 Task: Create a section DevOps Drive and in the section, add a milestone Data Retention in the project ArchBridge
Action: Mouse moved to (24, 418)
Screenshot: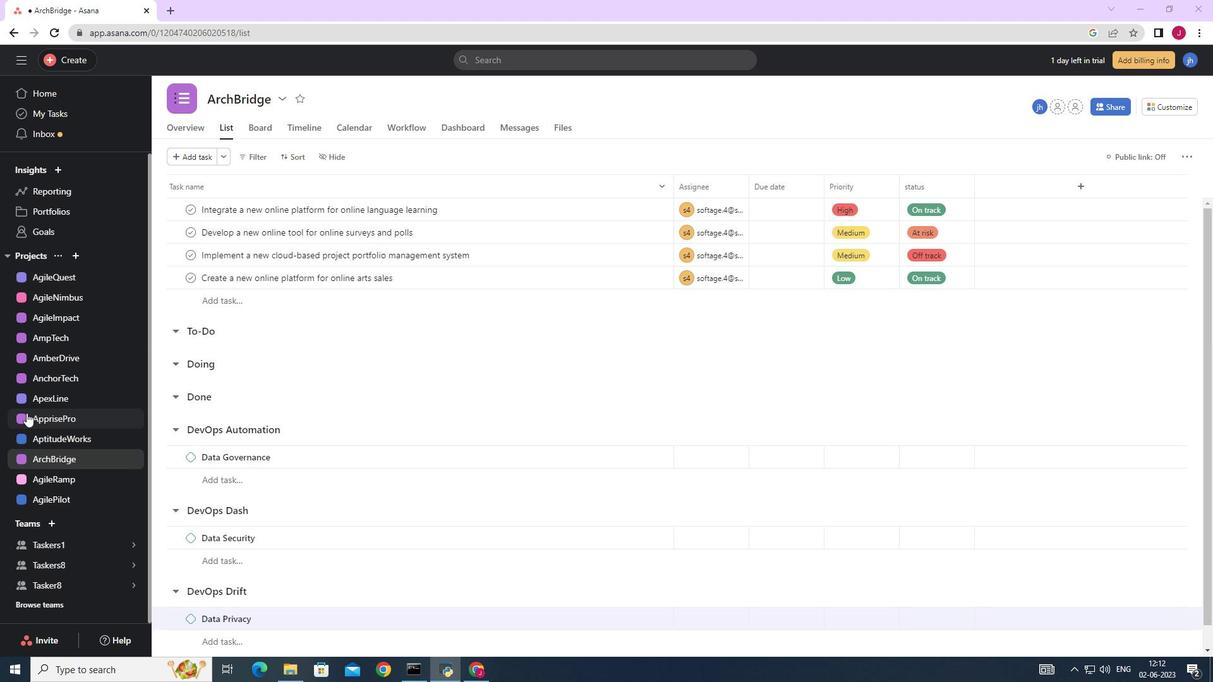 
Action: Mouse scrolled (24, 417) with delta (0, 0)
Screenshot: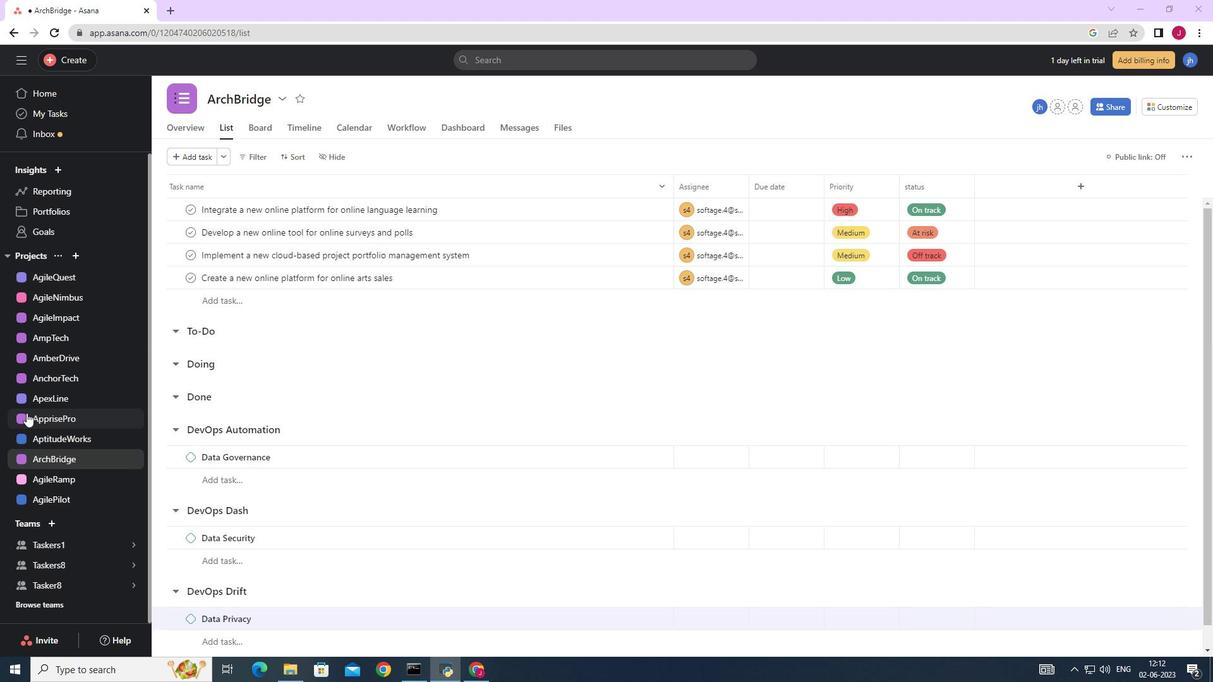 
Action: Mouse moved to (42, 441)
Screenshot: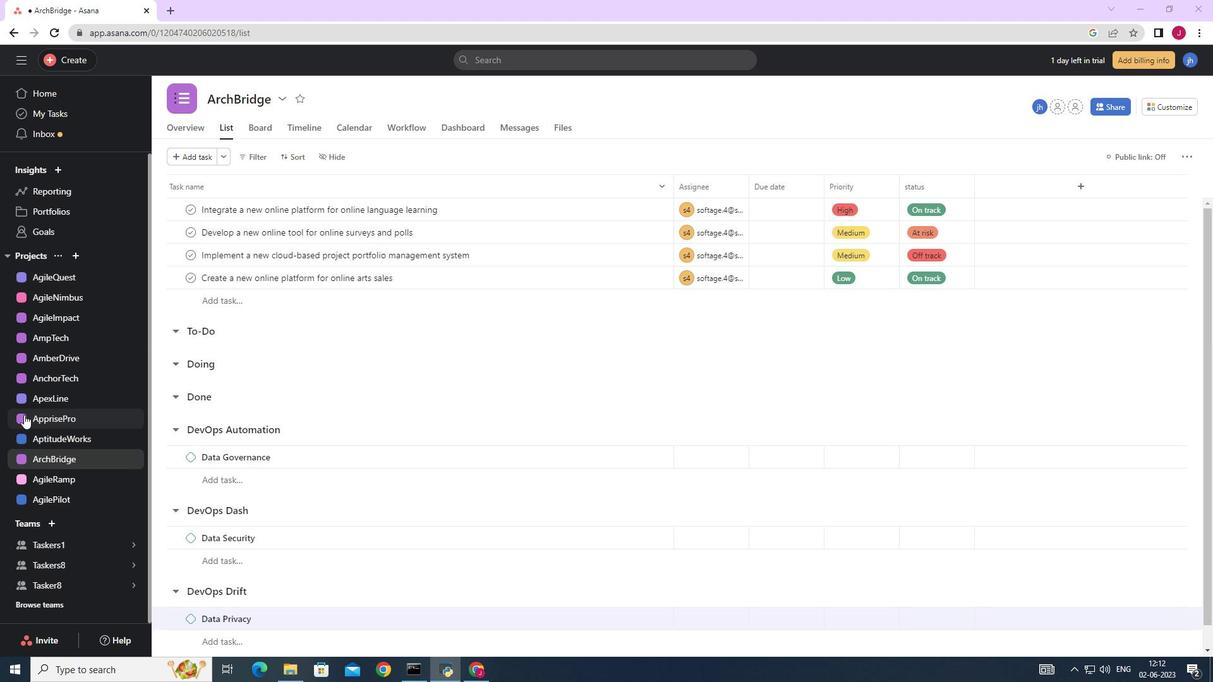 
Action: Mouse scrolled (42, 440) with delta (0, 0)
Screenshot: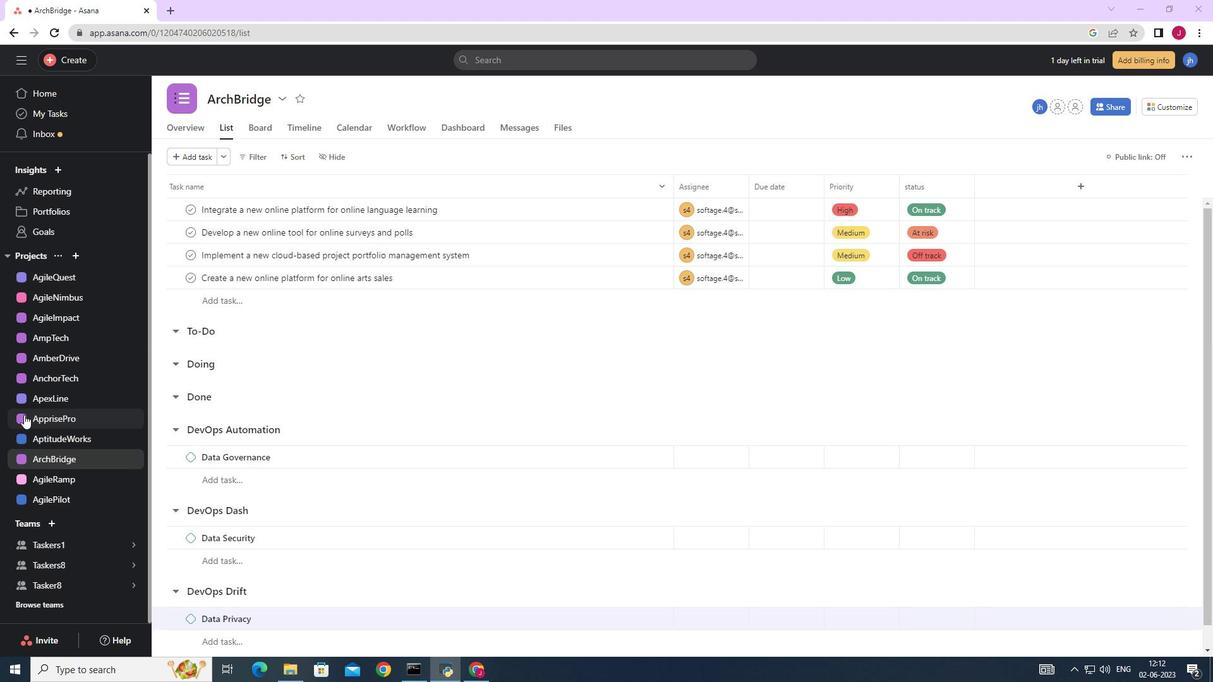 
Action: Mouse moved to (123, 473)
Screenshot: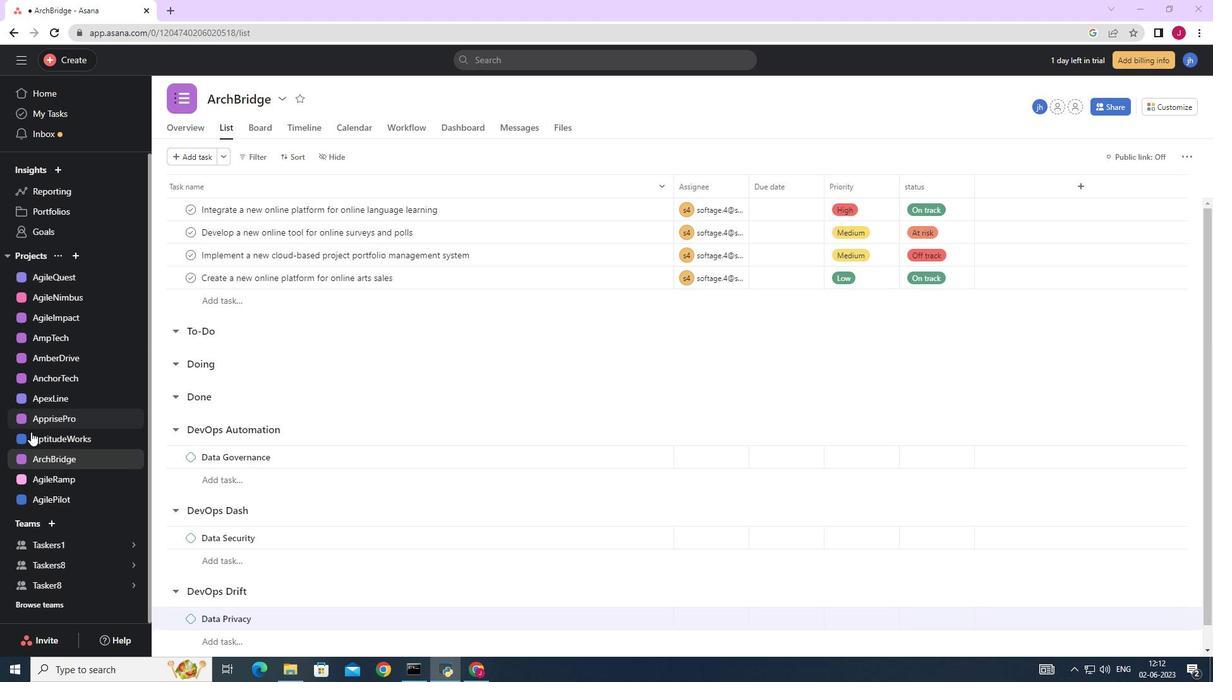 
Action: Mouse scrolled (111, 469) with delta (0, 0)
Screenshot: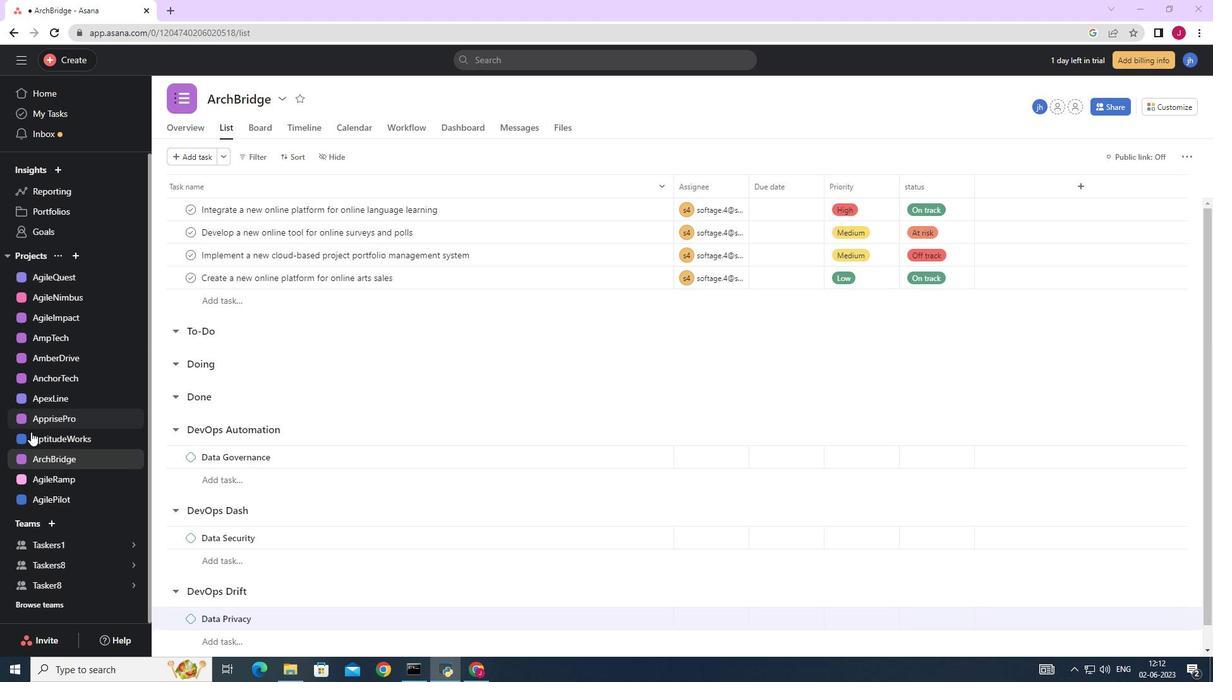 
Action: Mouse moved to (307, 551)
Screenshot: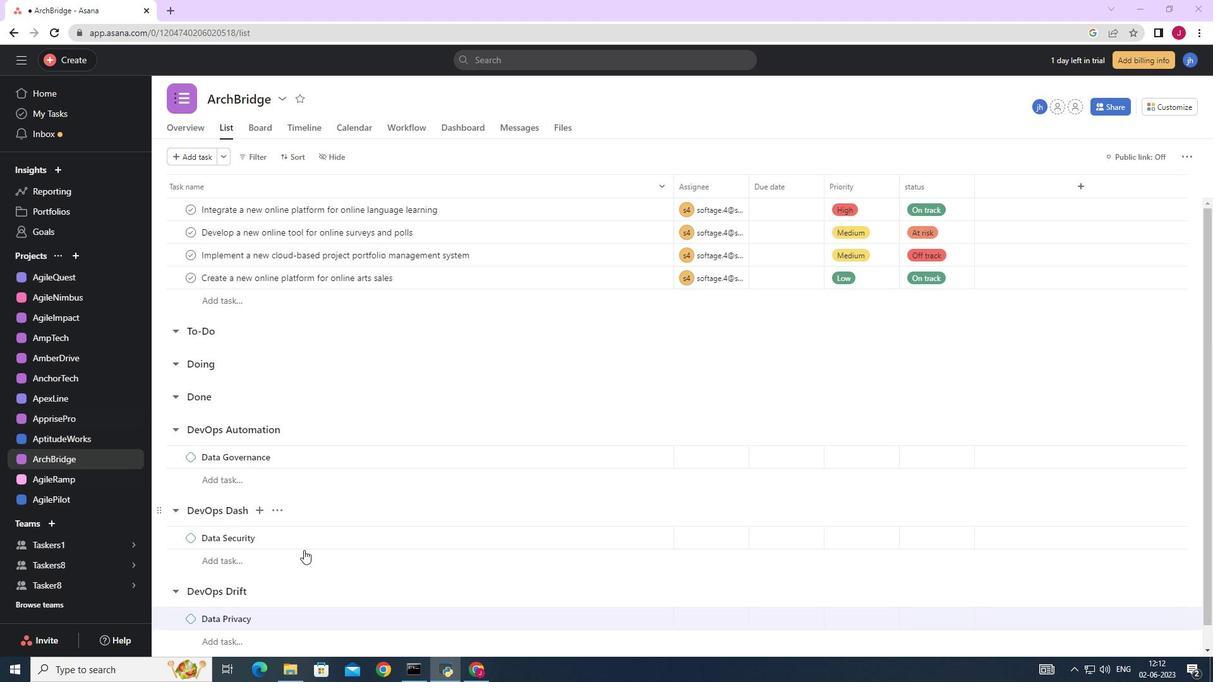 
Action: Mouse scrolled (307, 551) with delta (0, 0)
Screenshot: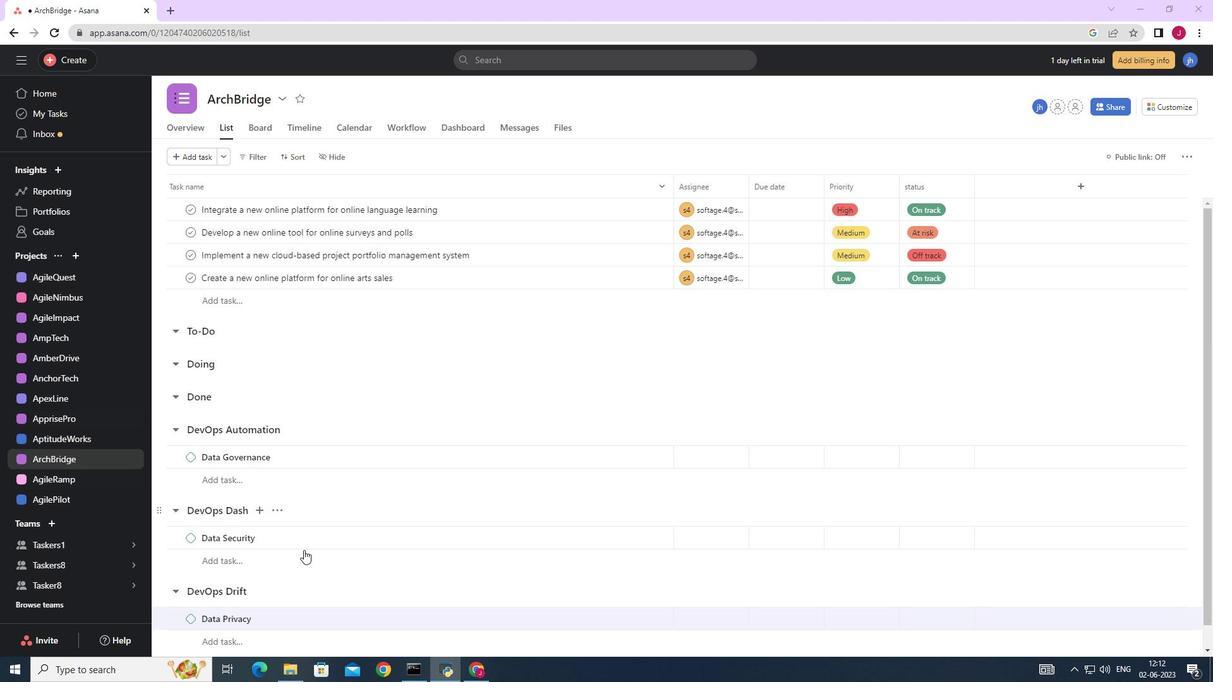
Action: Mouse scrolled (307, 551) with delta (0, 0)
Screenshot: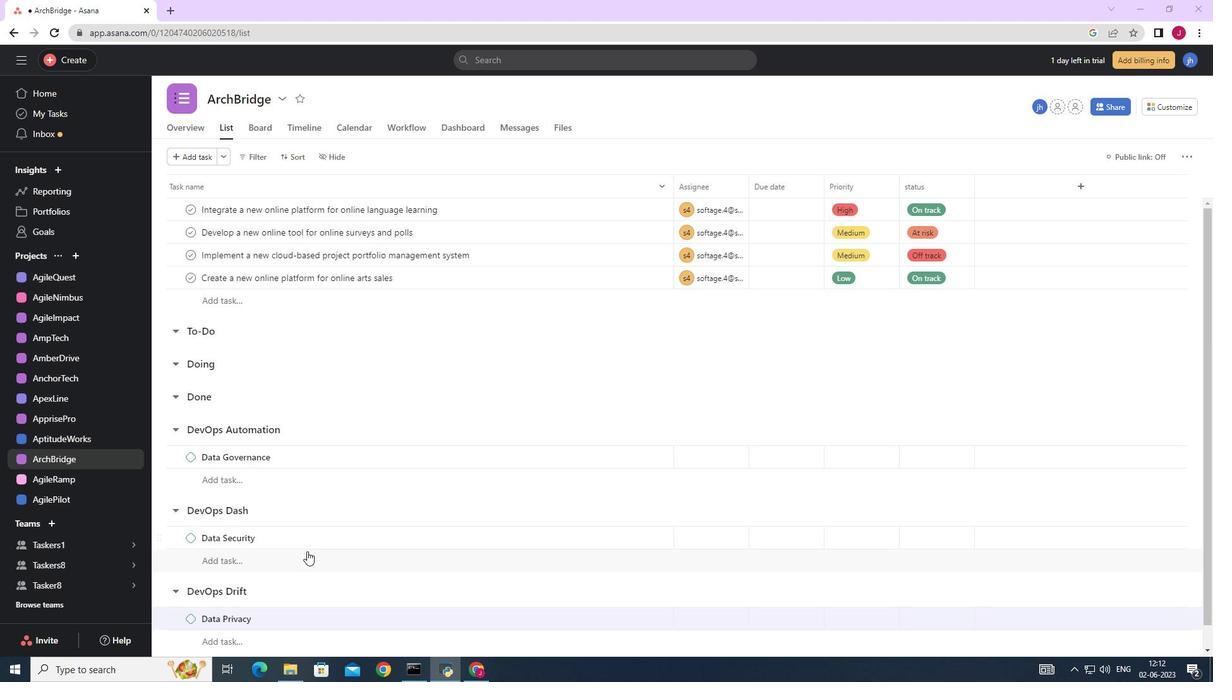 
Action: Mouse scrolled (307, 551) with delta (0, 0)
Screenshot: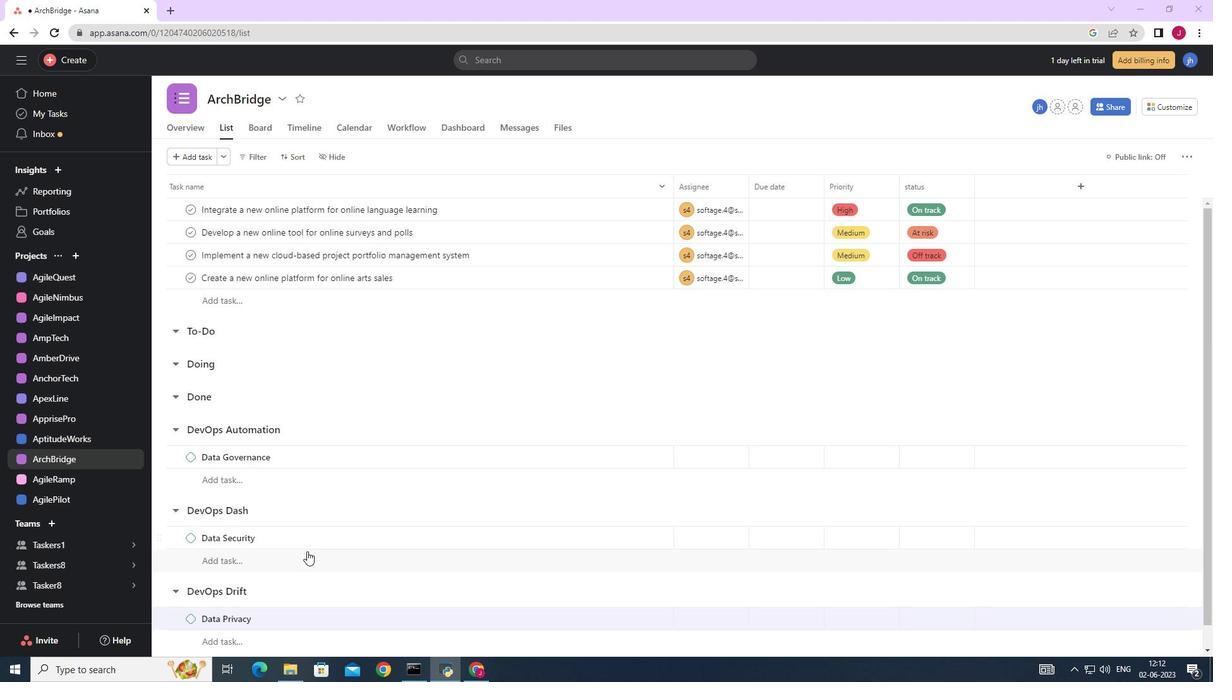 
Action: Mouse scrolled (307, 551) with delta (0, 0)
Screenshot: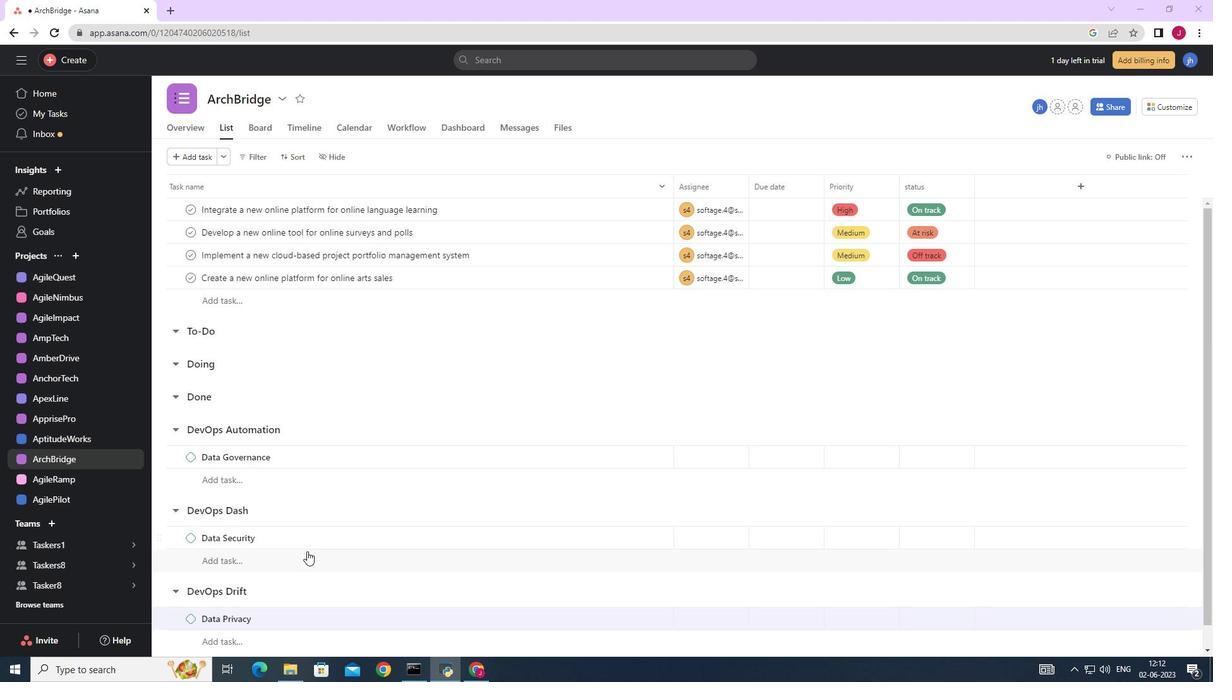 
Action: Mouse scrolled (307, 551) with delta (0, 0)
Screenshot: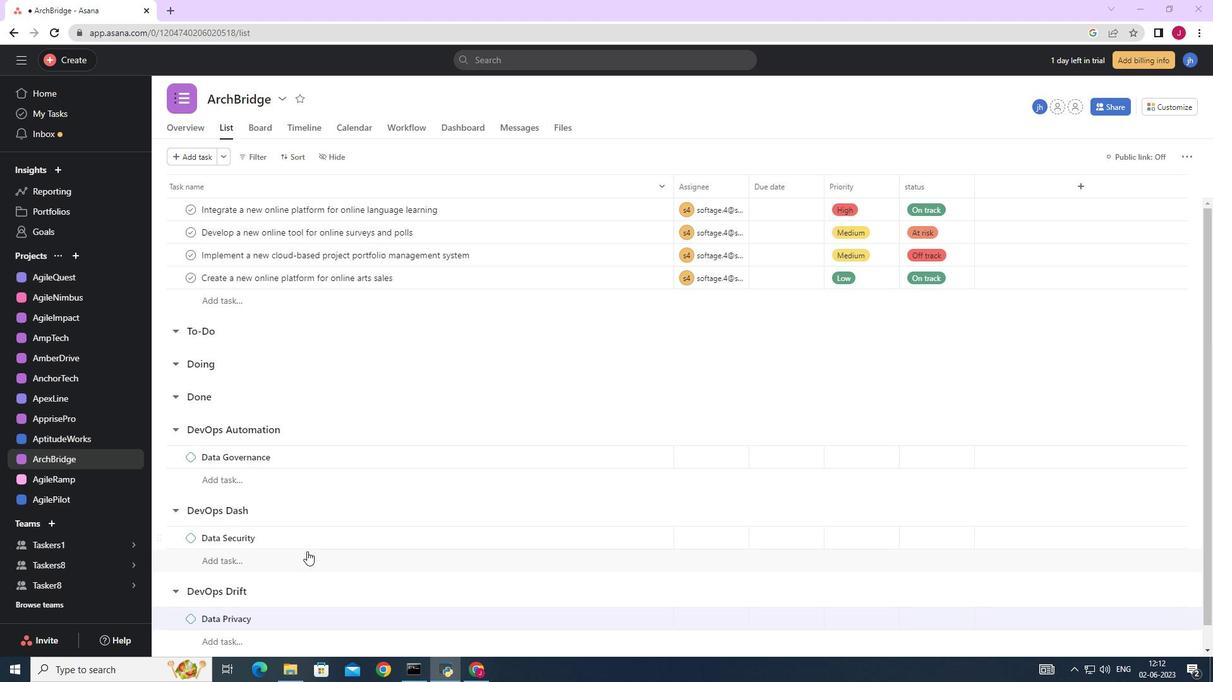 
Action: Mouse scrolled (307, 551) with delta (0, 0)
Screenshot: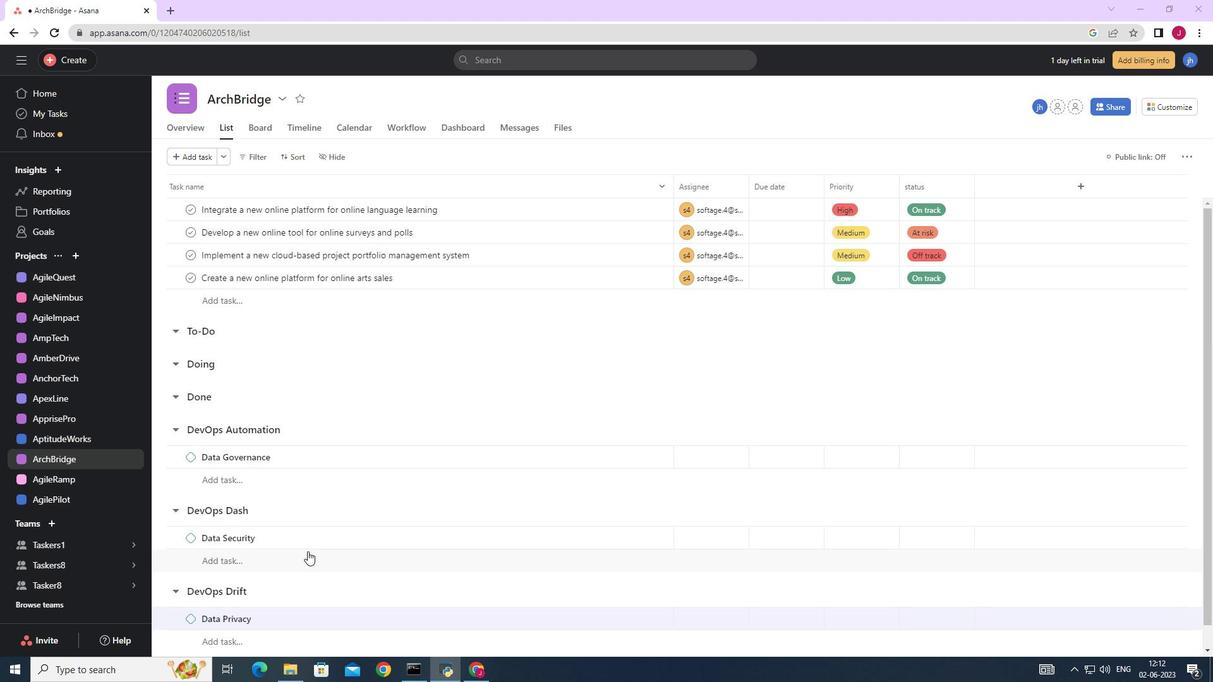 
Action: Mouse moved to (233, 646)
Screenshot: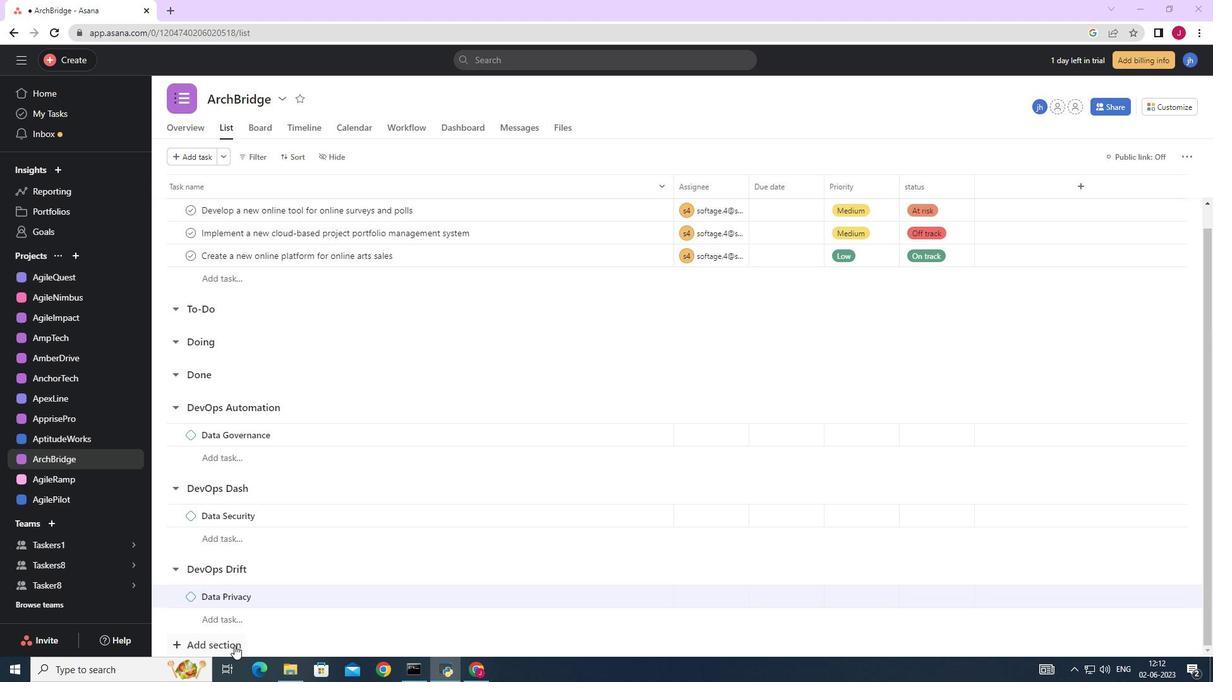 
Action: Mouse pressed left at (233, 646)
Screenshot: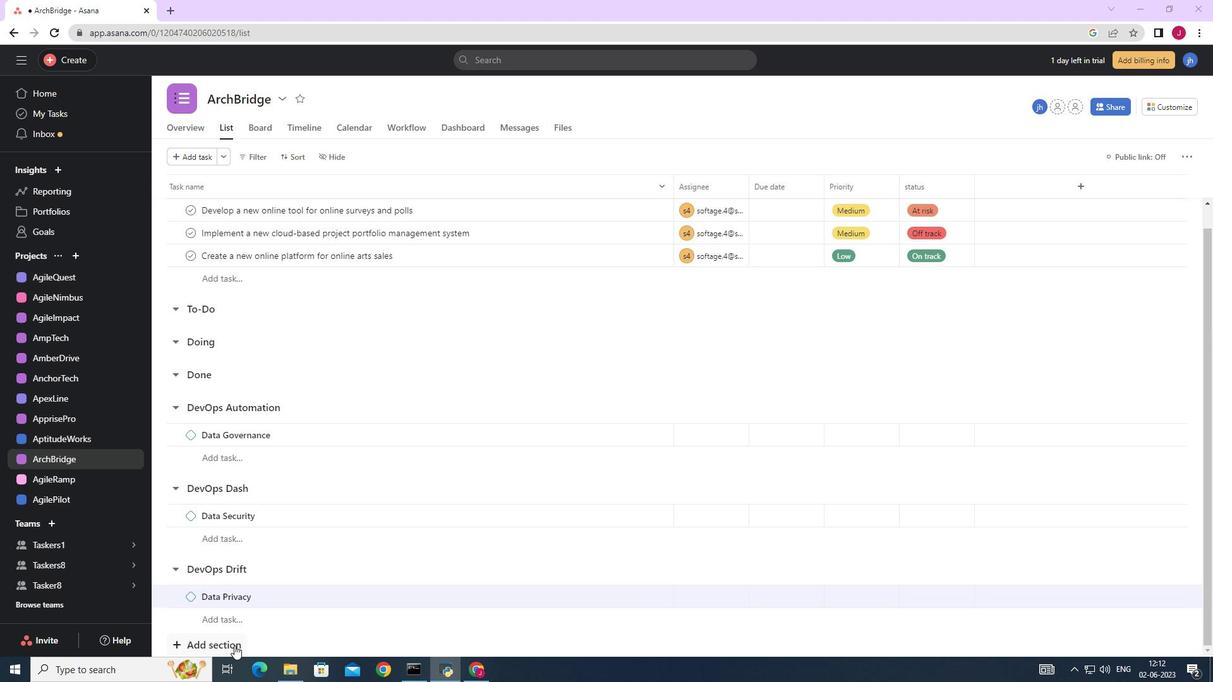 
Action: Mouse moved to (276, 610)
Screenshot: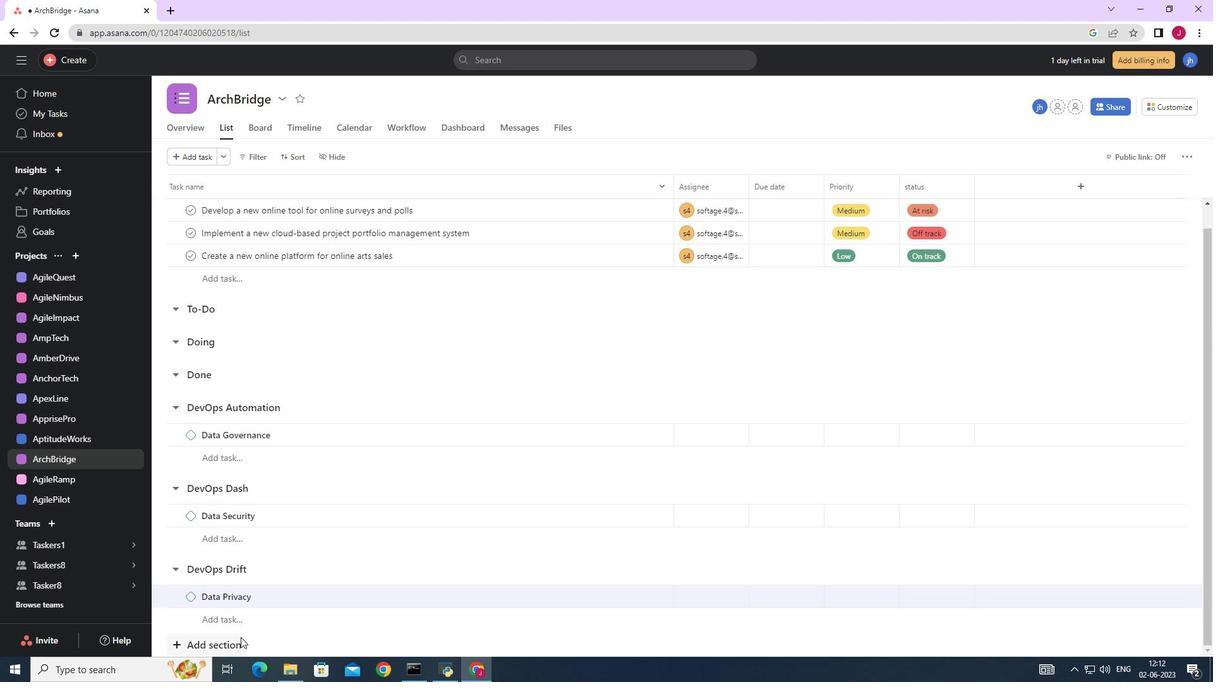 
Action: Mouse scrolled (276, 610) with delta (0, 0)
Screenshot: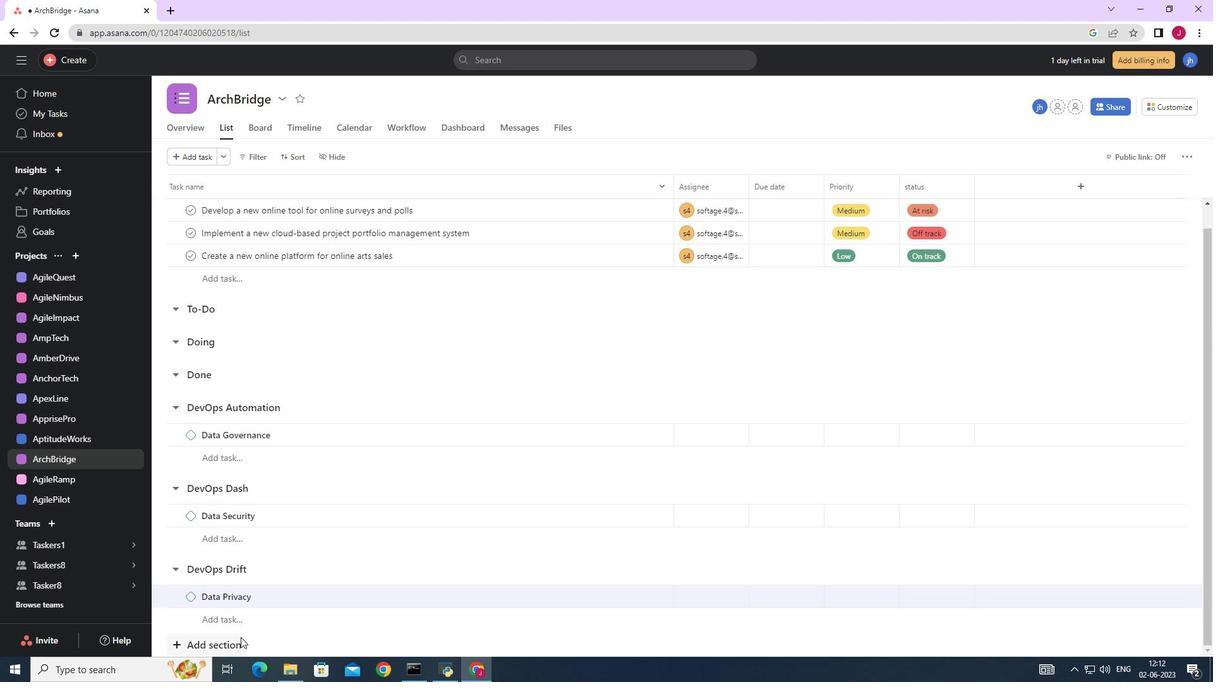 
Action: Mouse scrolled (276, 610) with delta (0, 0)
Screenshot: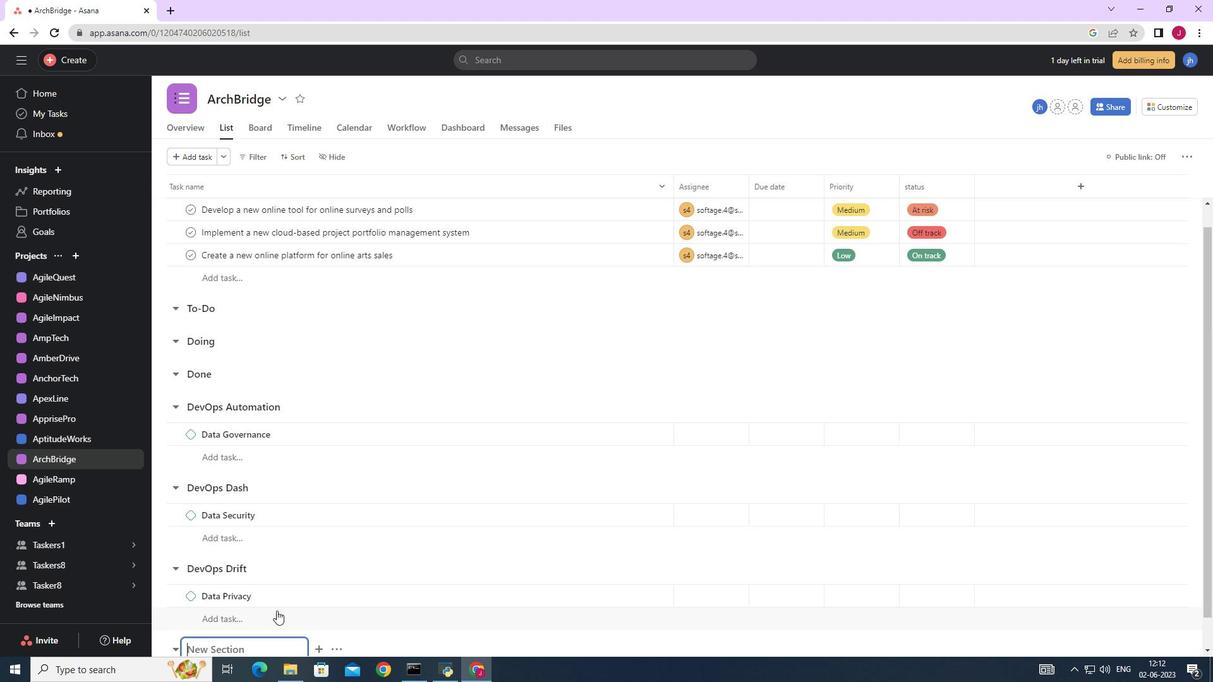 
Action: Mouse scrolled (276, 610) with delta (0, 0)
Screenshot: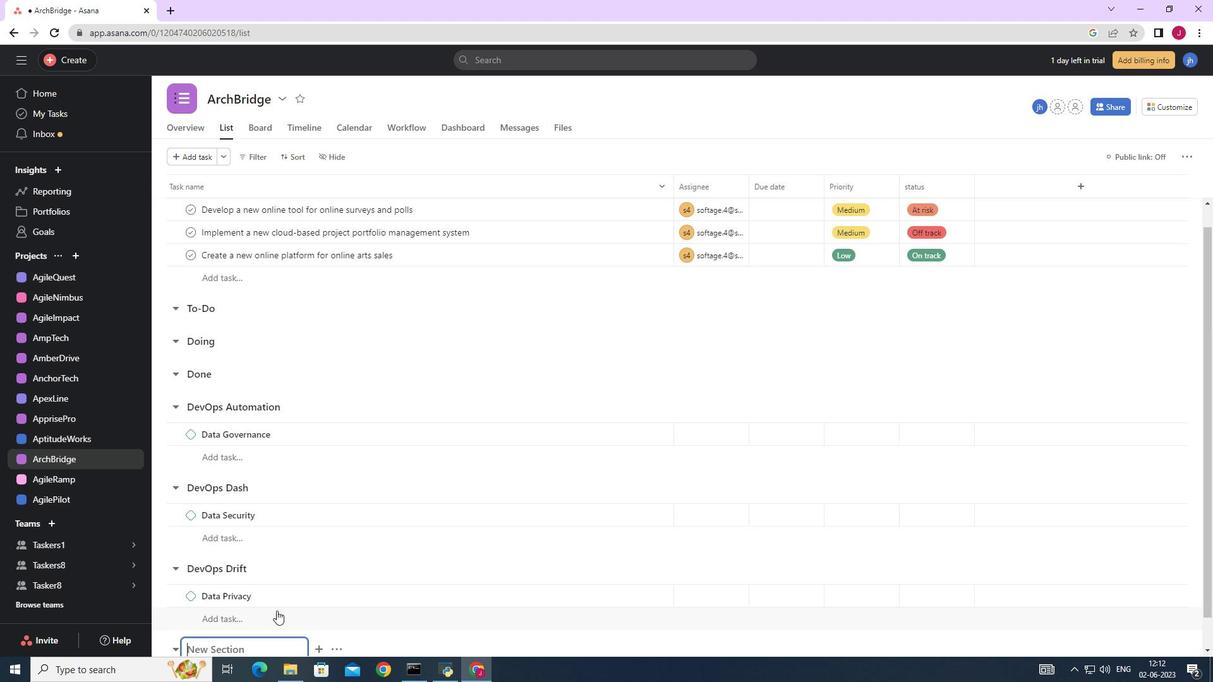 
Action: Mouse scrolled (276, 610) with delta (0, 0)
Screenshot: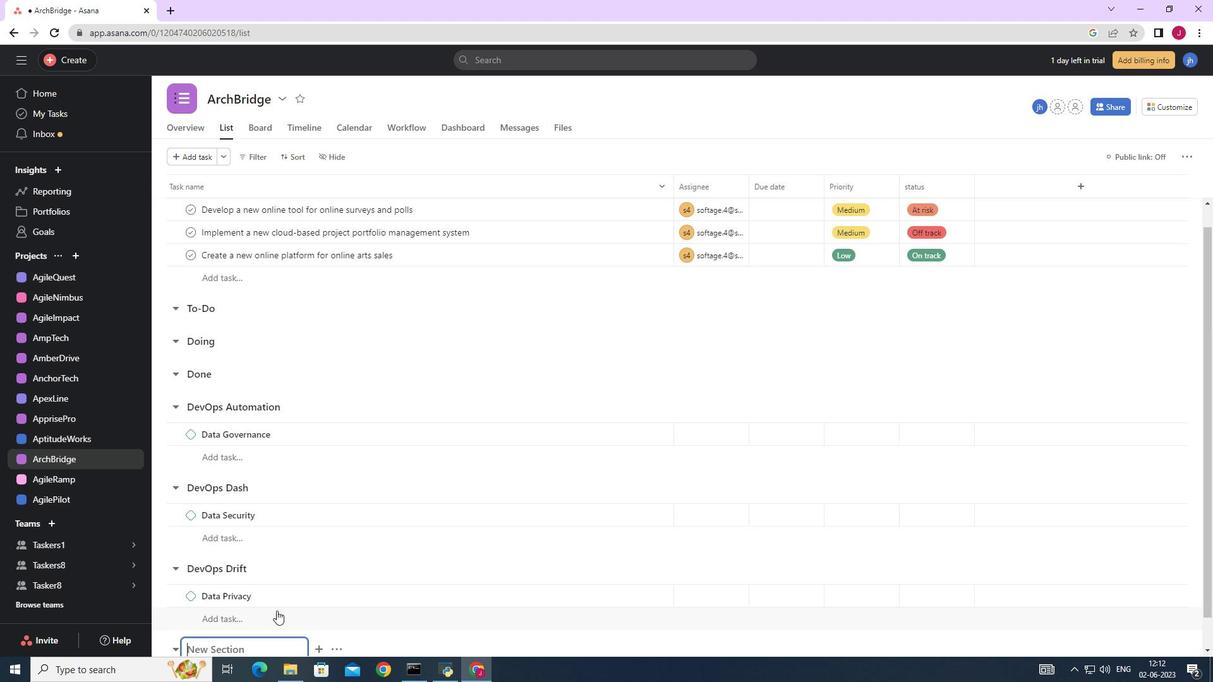 
Action: Mouse scrolled (276, 610) with delta (0, 0)
Screenshot: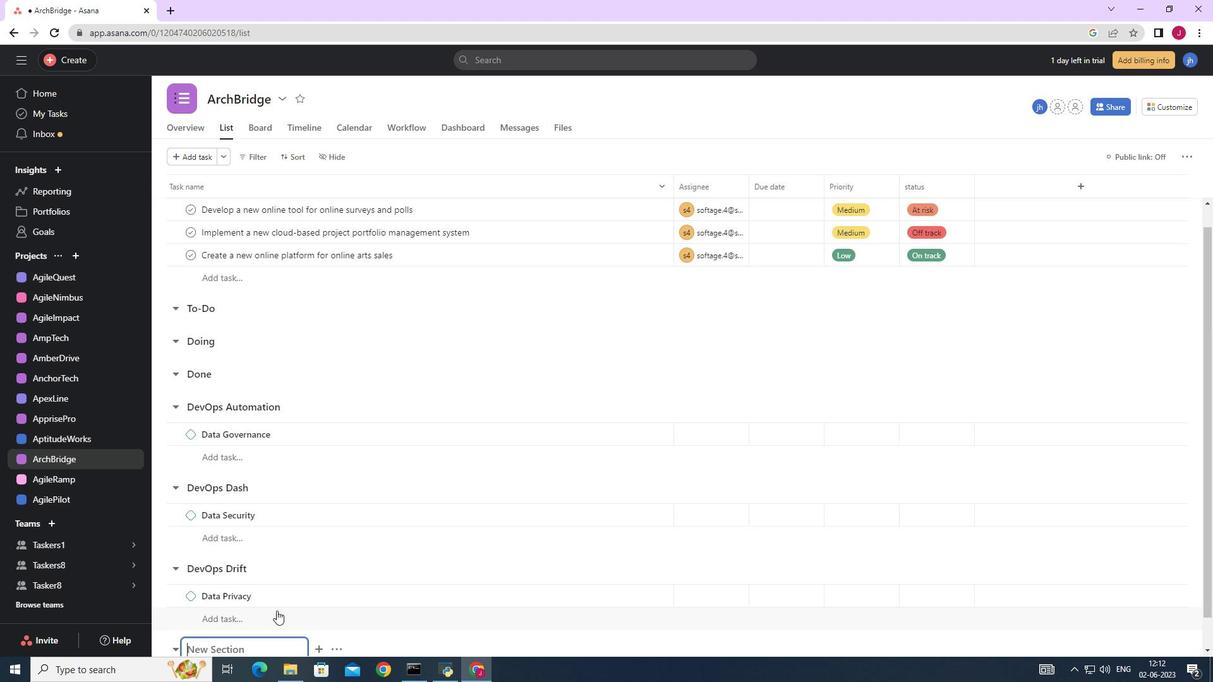 
Action: Mouse scrolled (276, 610) with delta (0, 0)
Screenshot: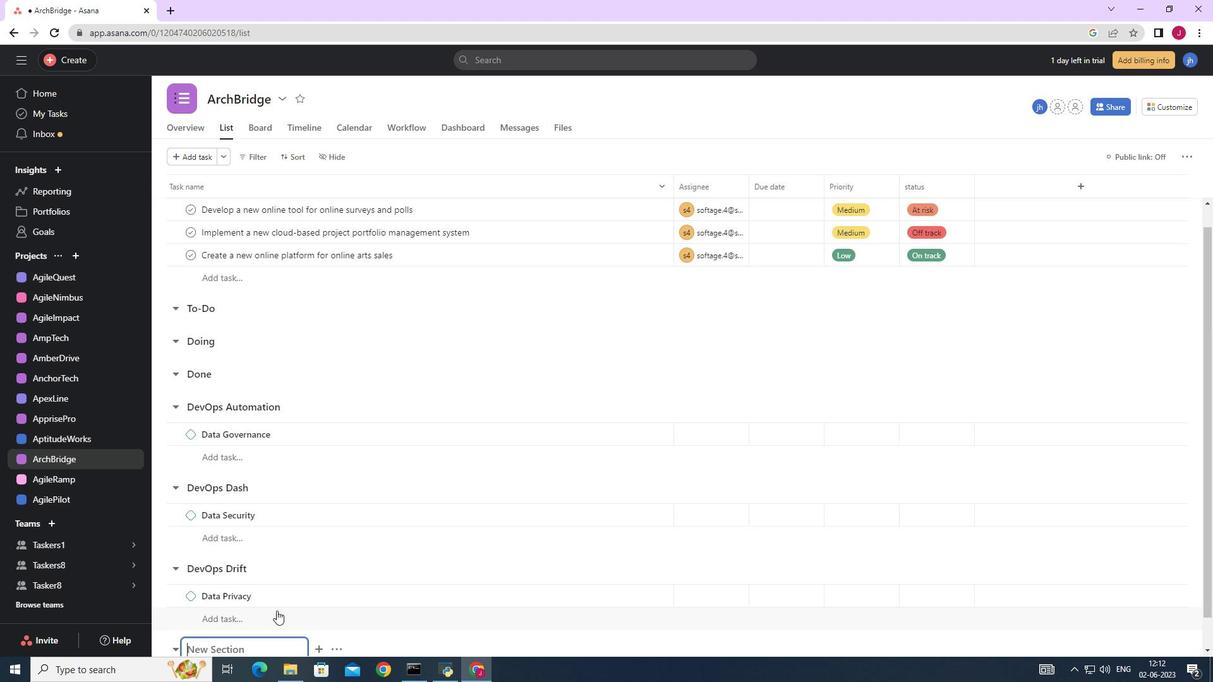 
Action: Mouse scrolled (276, 610) with delta (0, 0)
Screenshot: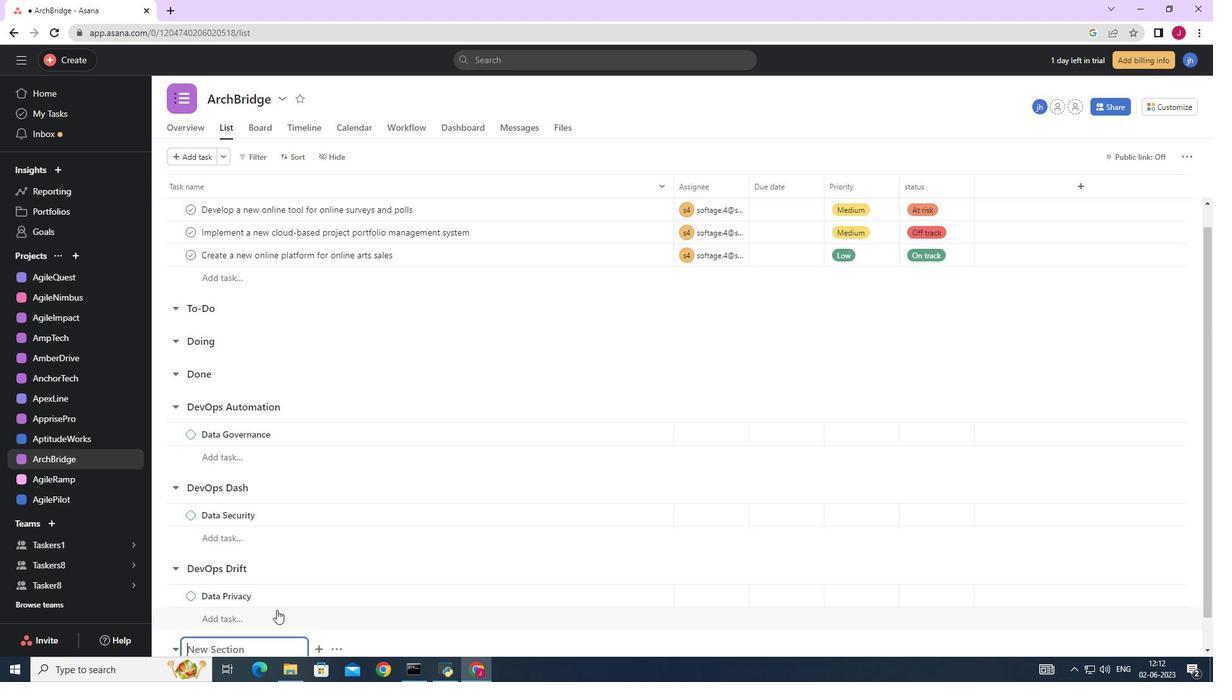 
Action: Mouse moved to (250, 615)
Screenshot: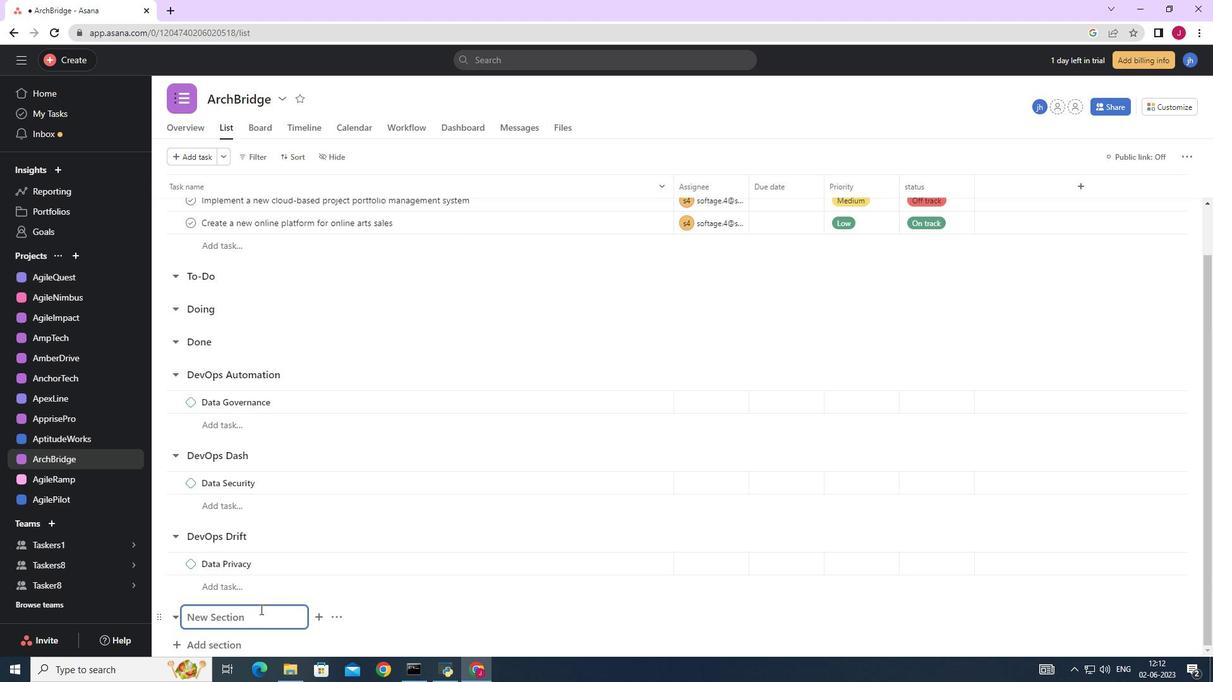 
Action: Key pressed <Key.caps_lock>D<Key.caps_lock>ev<Key.caps_lock>O<Key.caps_lock>ps<Key.space><Key.caps_lock>D<Key.caps_lock>rive
Screenshot: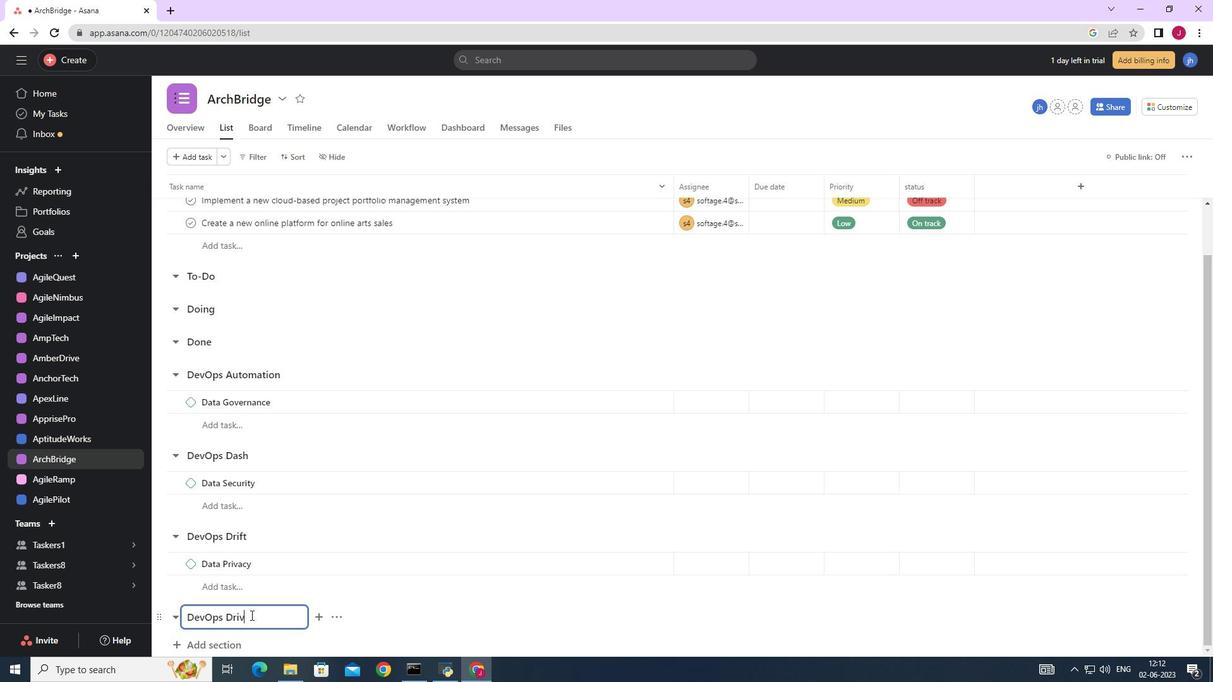 
Action: Mouse moved to (250, 615)
Screenshot: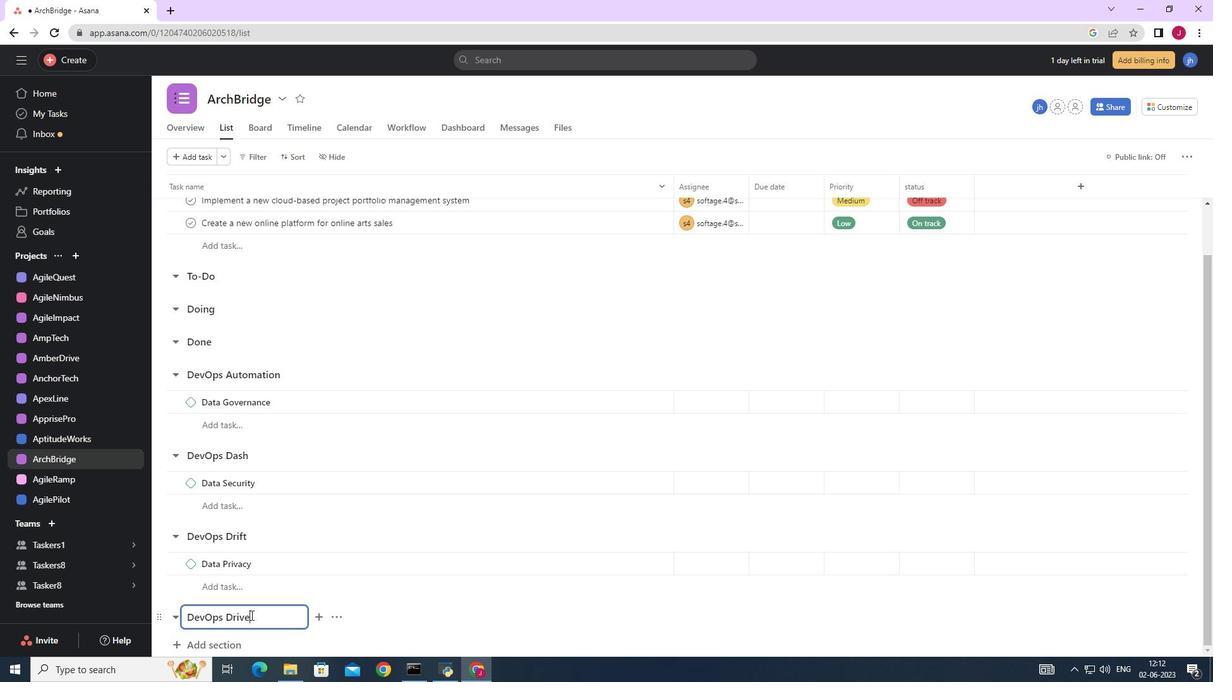 
Action: Key pressed <Key.enter><Key.caps_lock>D<Key.caps_lock>ata<Key.space><Key.caps_lock>R<Key.caps_lock>etention<Key.space>
Screenshot: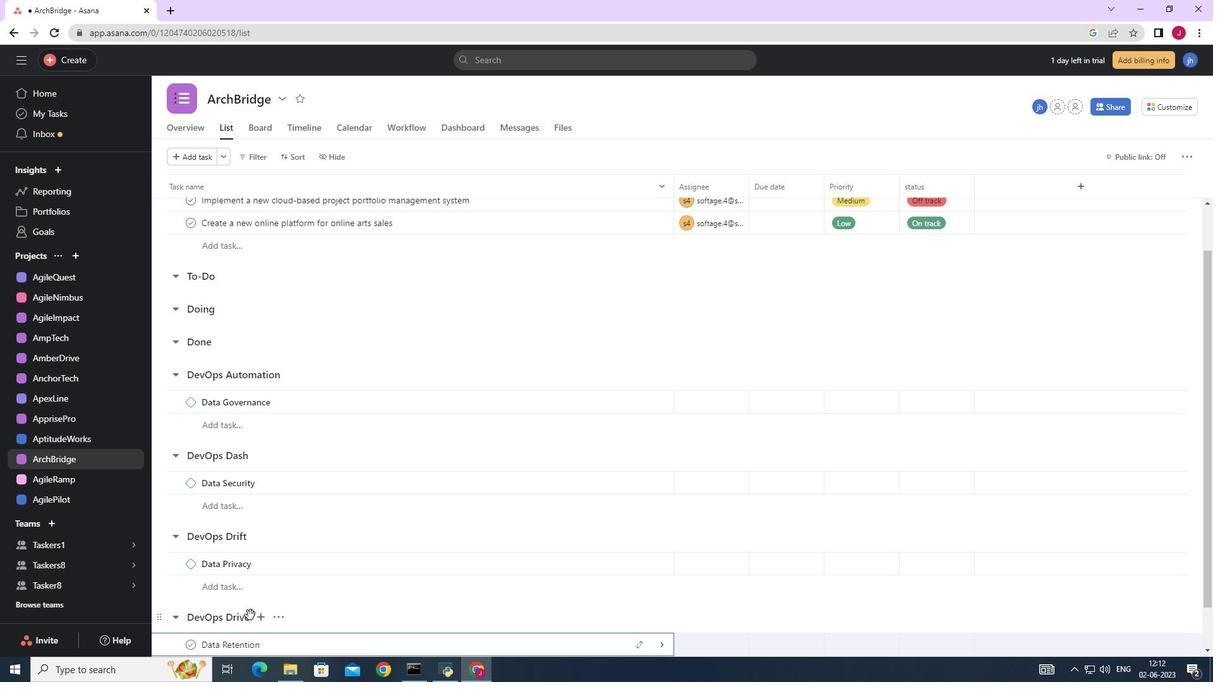 
Action: Mouse moved to (663, 641)
Screenshot: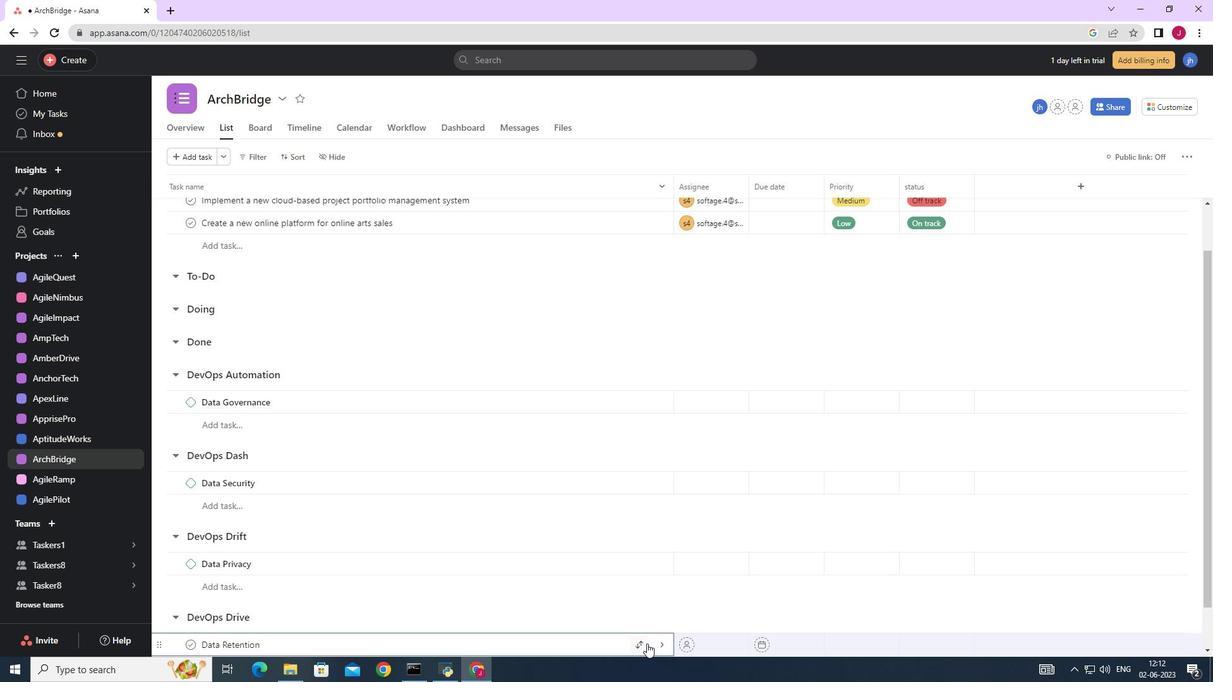 
Action: Mouse pressed left at (663, 641)
Screenshot: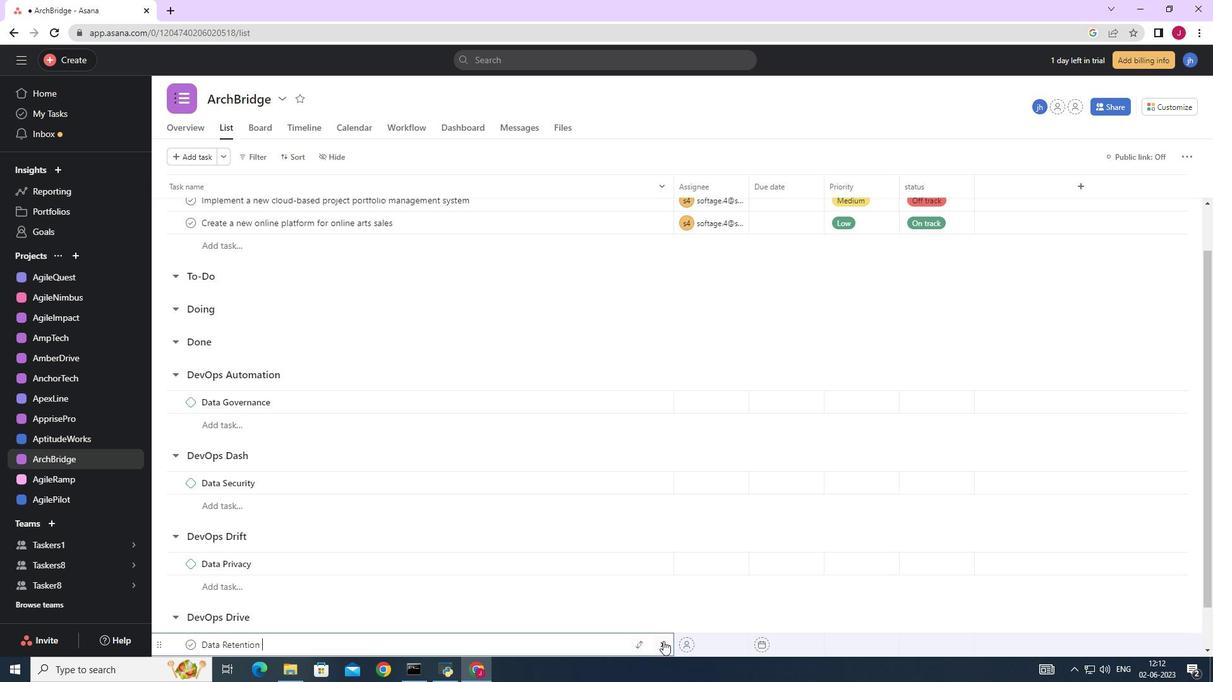 
Action: Mouse moved to (1159, 160)
Screenshot: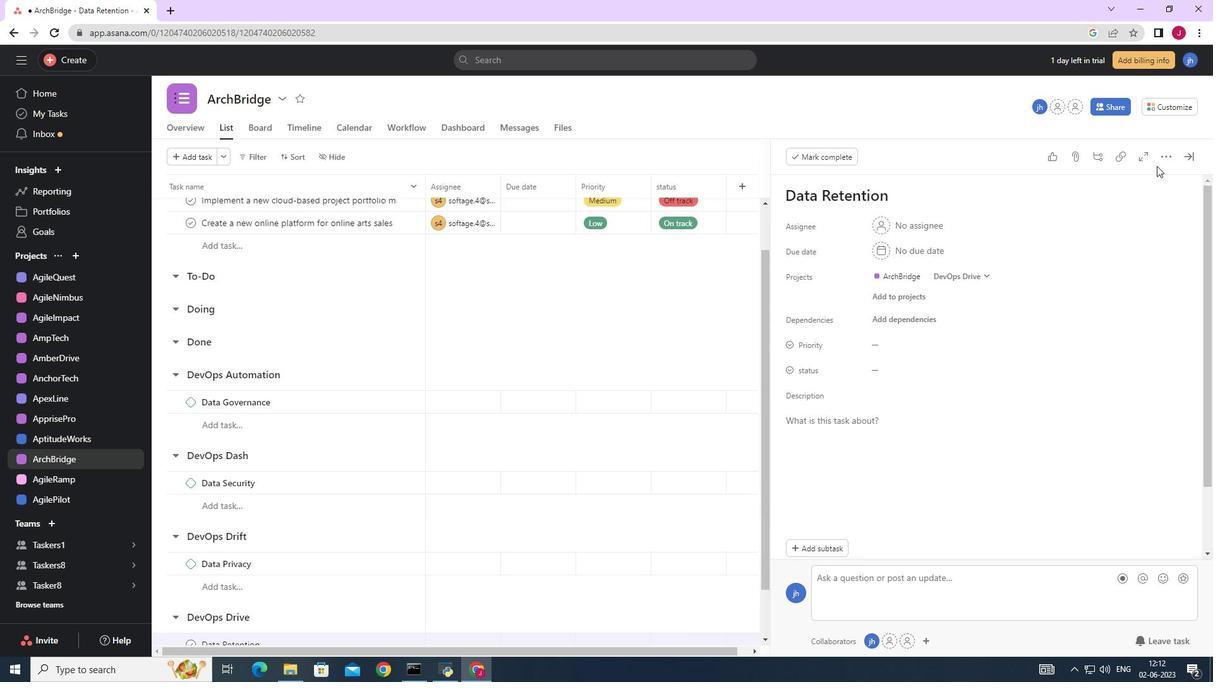 
Action: Mouse pressed left at (1159, 160)
Screenshot: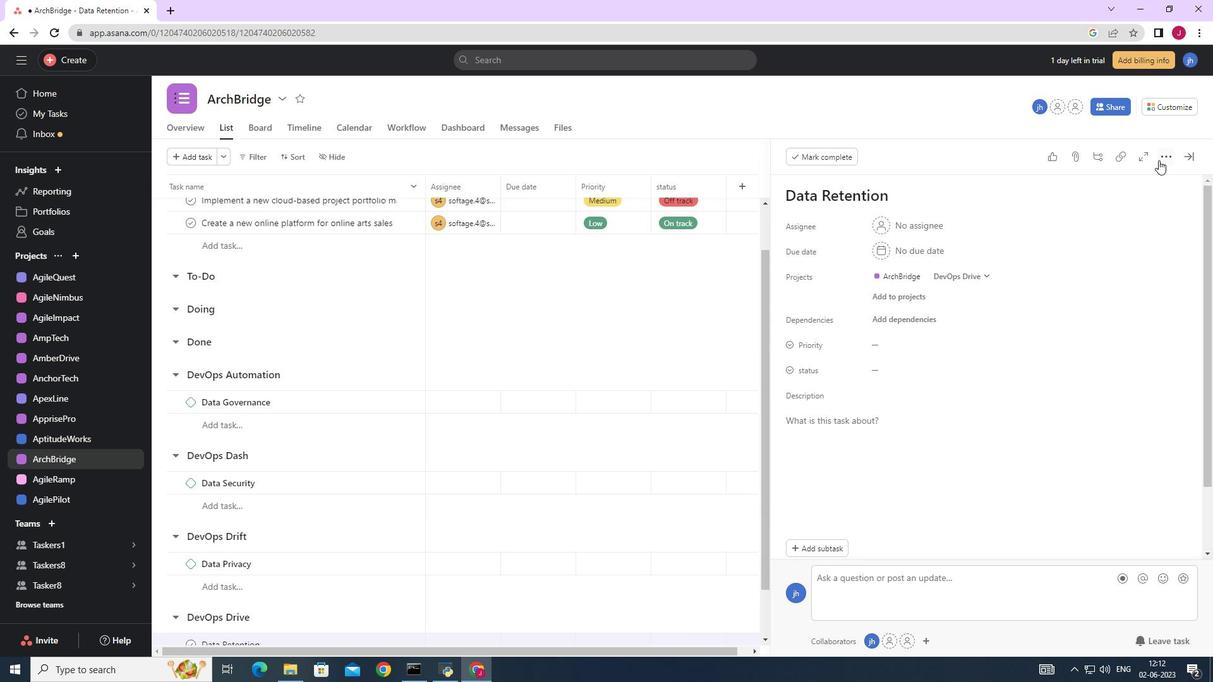 
Action: Mouse moved to (1036, 206)
Screenshot: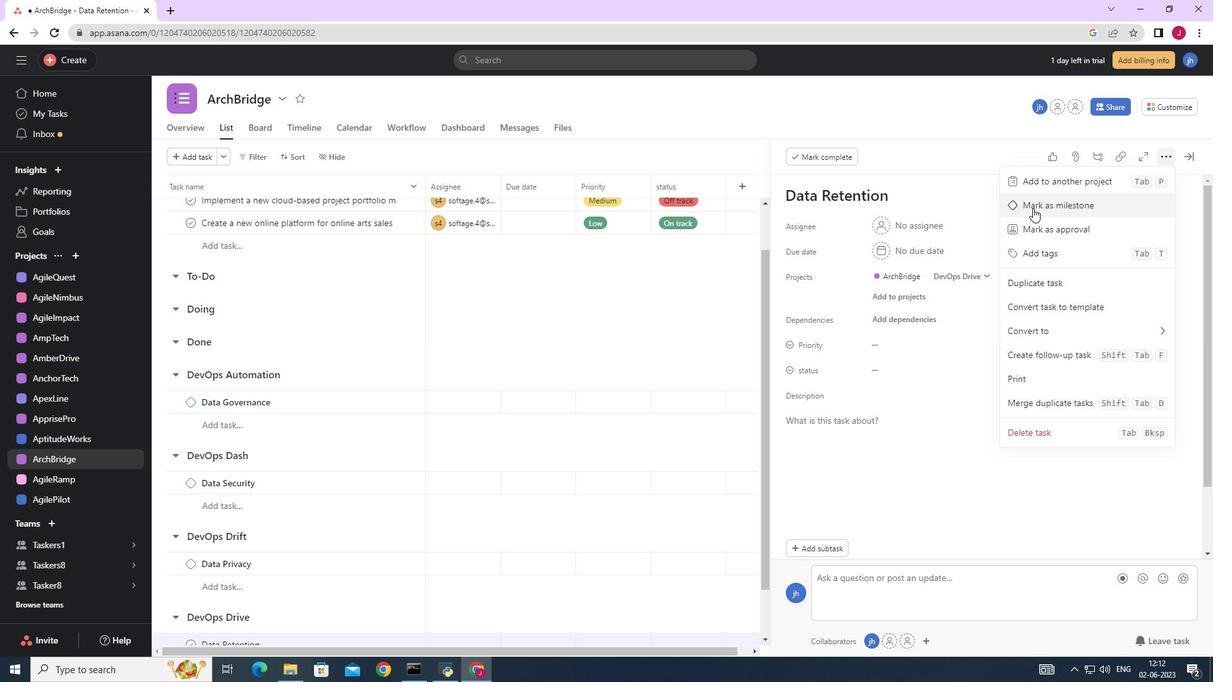 
Action: Mouse pressed left at (1036, 206)
Screenshot: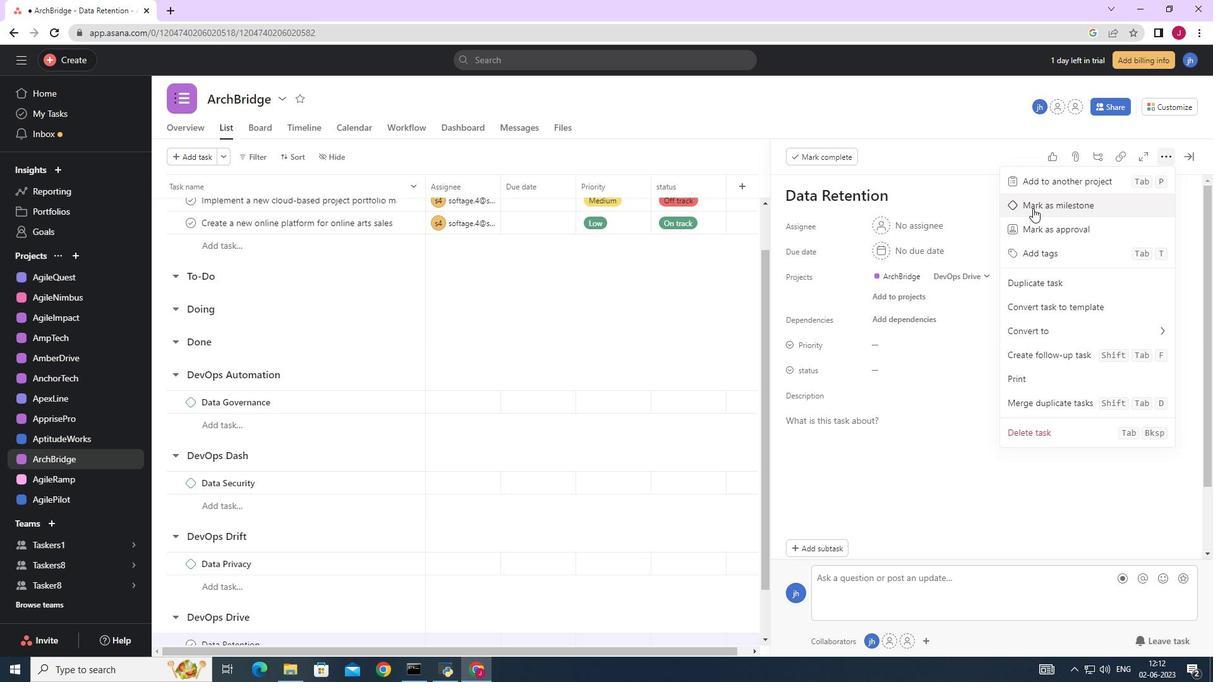 
Action: Mouse moved to (1192, 158)
Screenshot: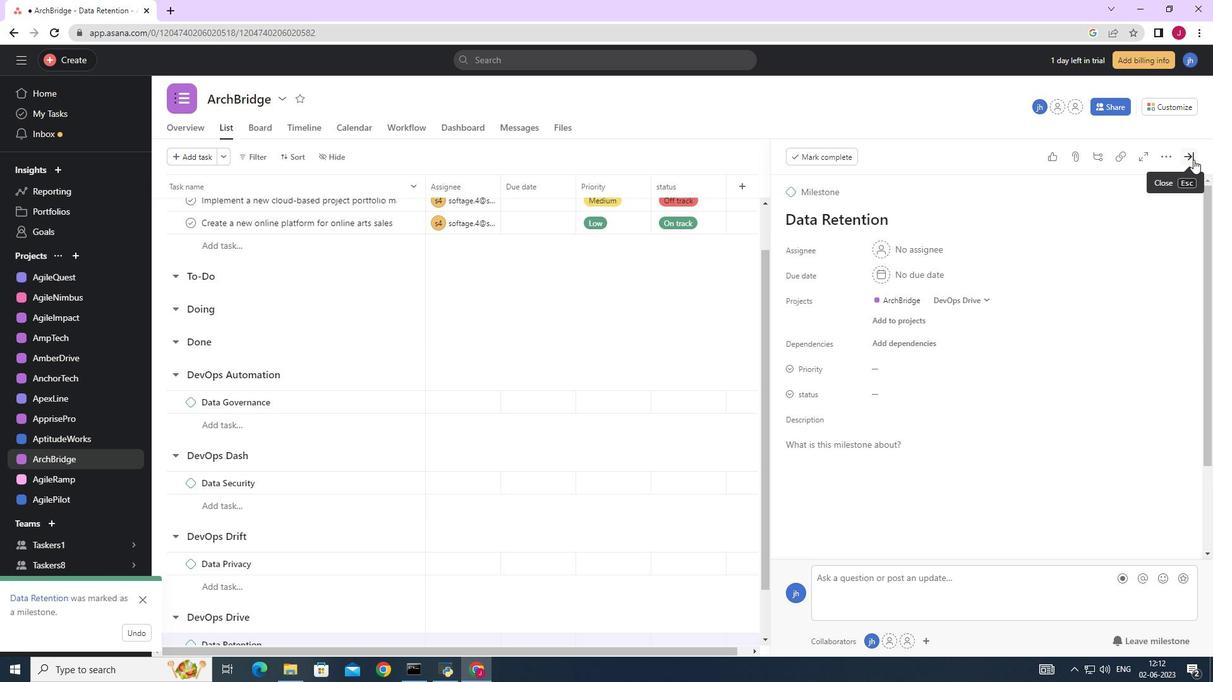 
Action: Mouse pressed left at (1192, 158)
Screenshot: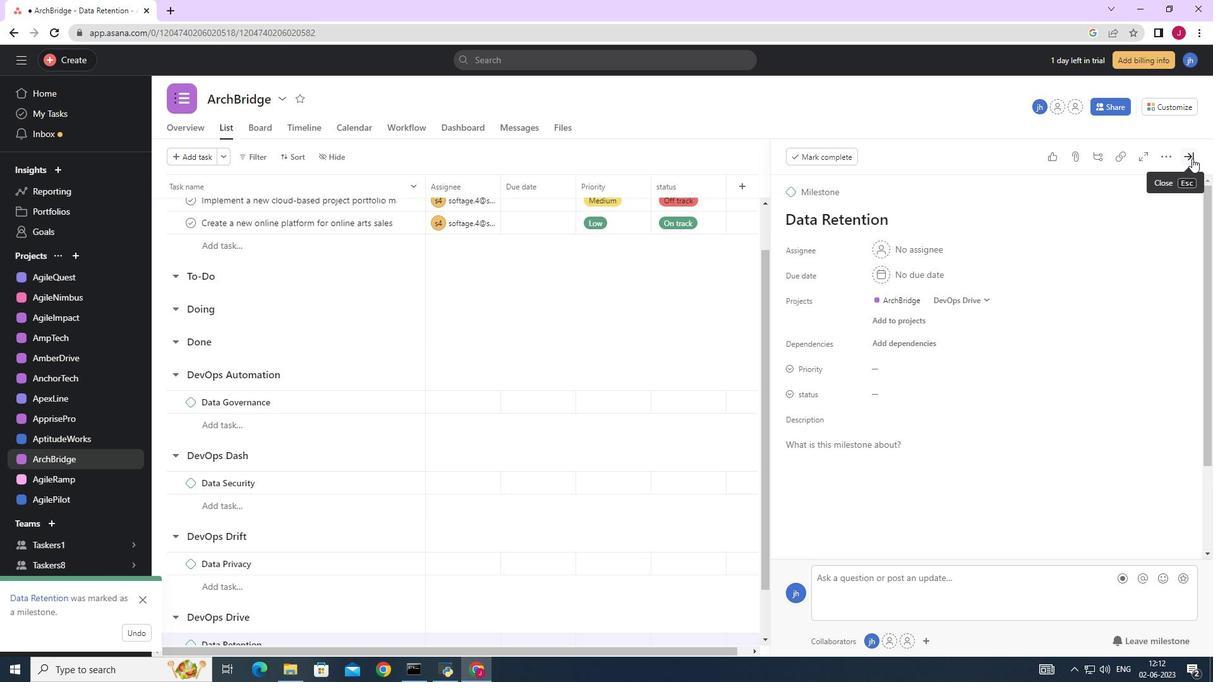
